 Task: Add a condition where "Priority Is High" in new tickets in your groups.
Action: Mouse moved to (91, 374)
Screenshot: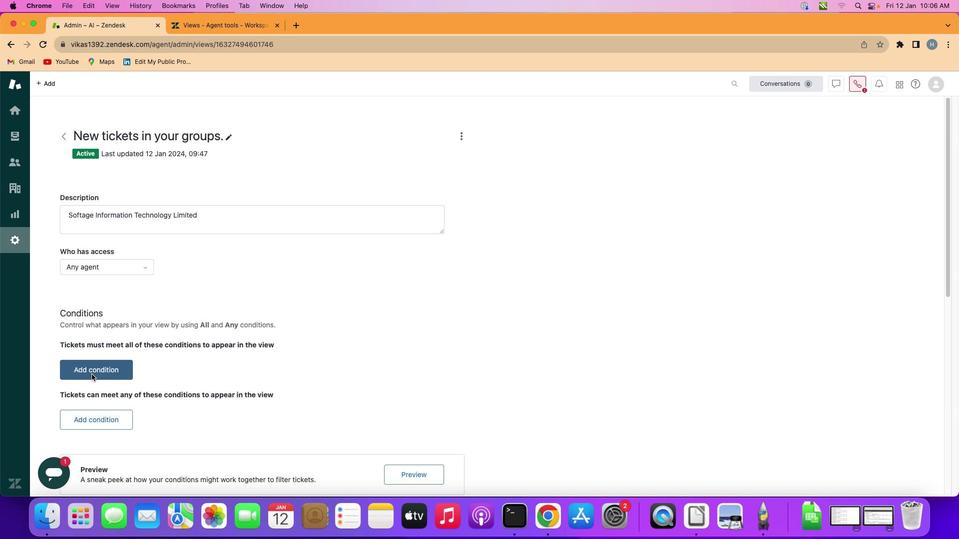 
Action: Mouse pressed left at (91, 374)
Screenshot: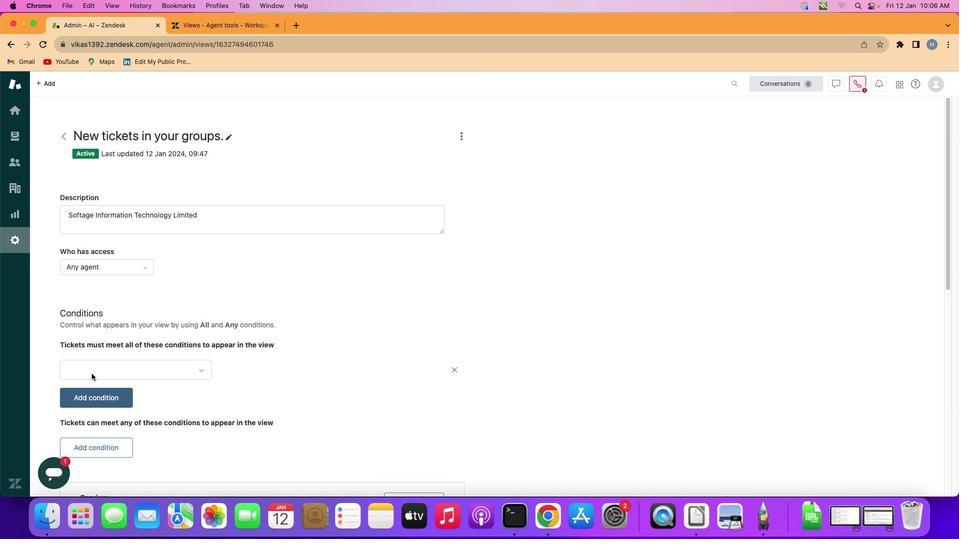 
Action: Mouse moved to (180, 368)
Screenshot: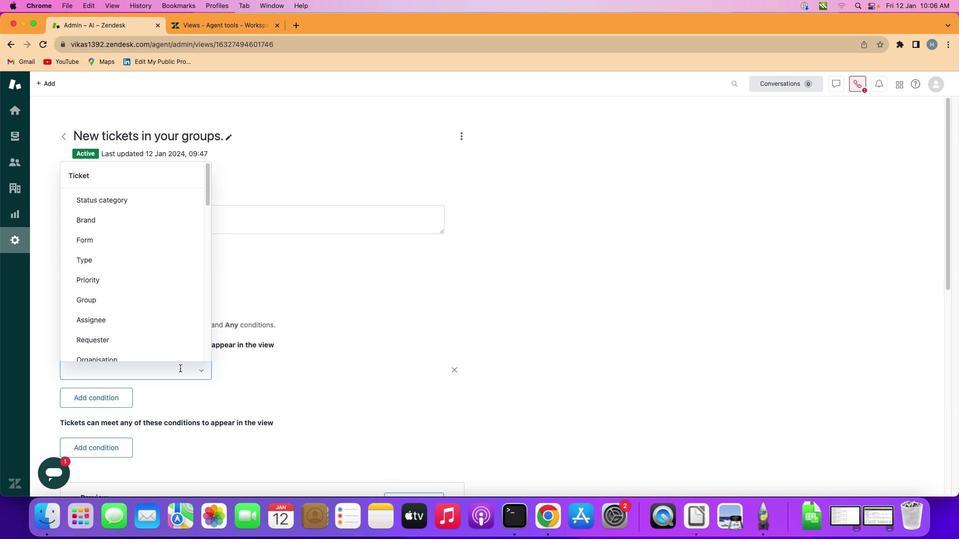 
Action: Mouse pressed left at (180, 368)
Screenshot: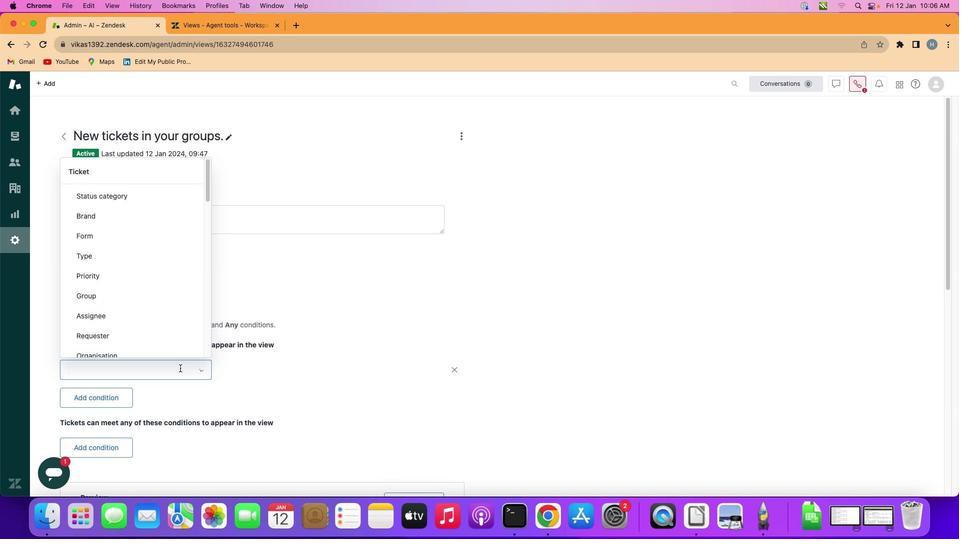
Action: Mouse moved to (160, 274)
Screenshot: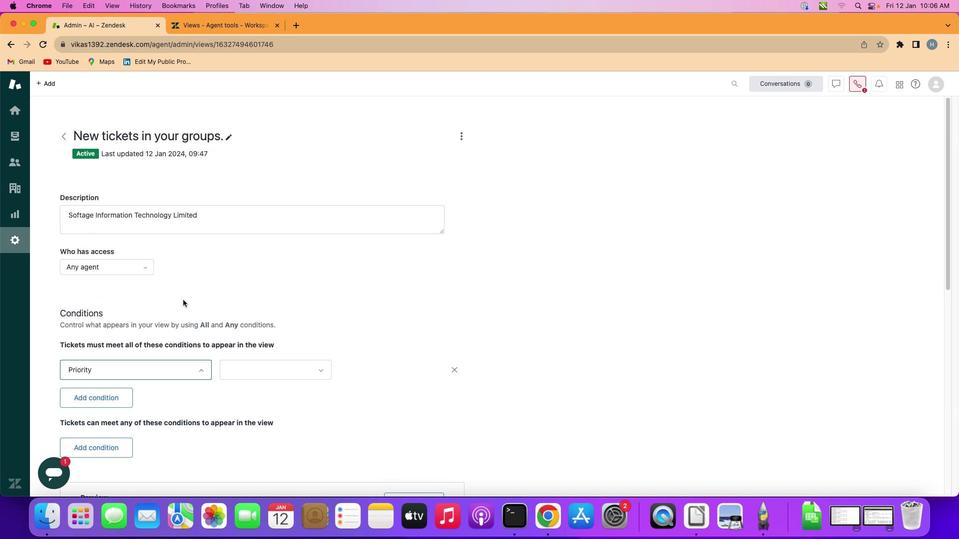 
Action: Mouse pressed left at (160, 274)
Screenshot: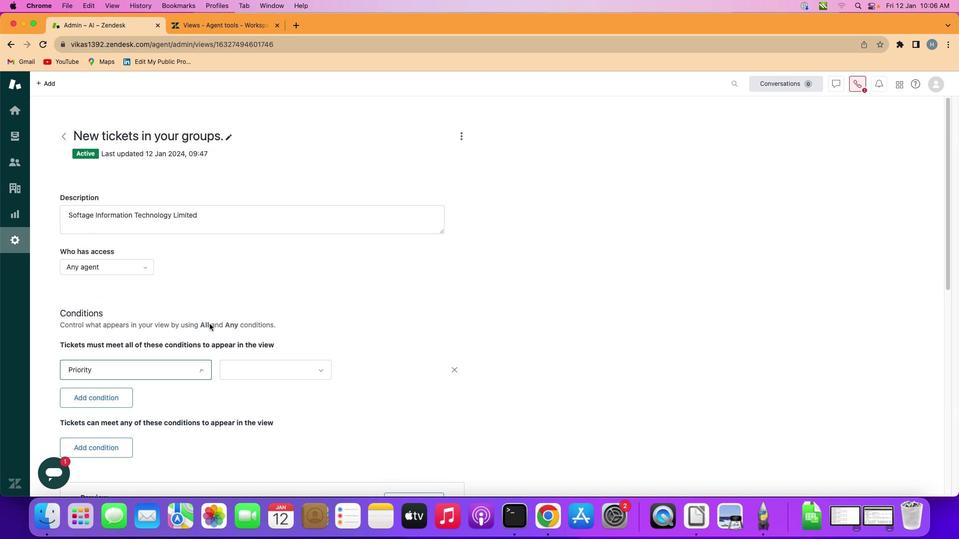 
Action: Mouse moved to (269, 368)
Screenshot: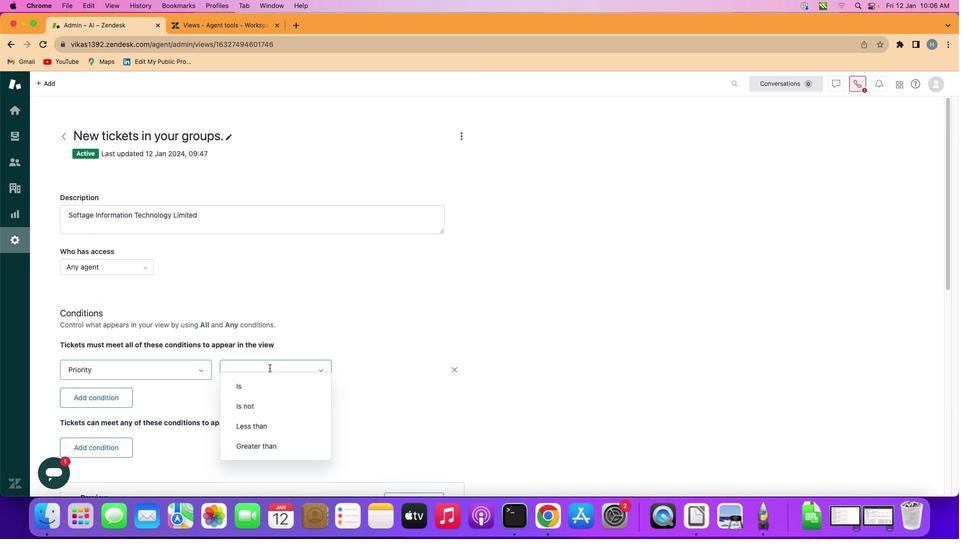 
Action: Mouse pressed left at (269, 368)
Screenshot: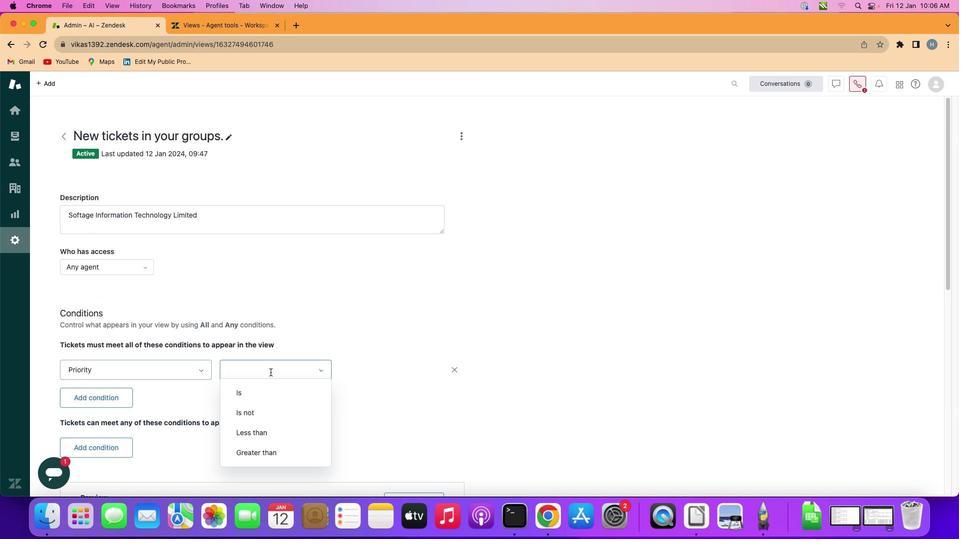 
Action: Mouse moved to (284, 396)
Screenshot: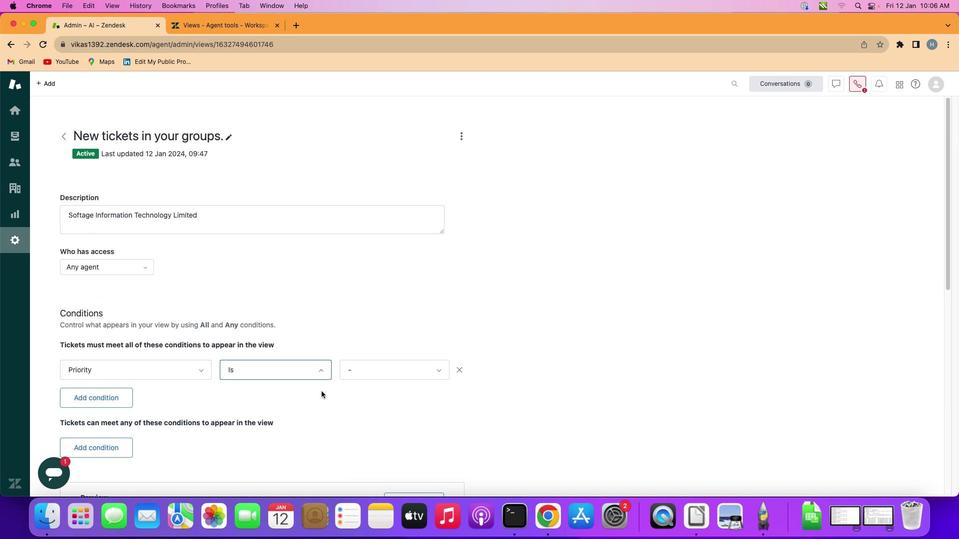 
Action: Mouse pressed left at (284, 396)
Screenshot: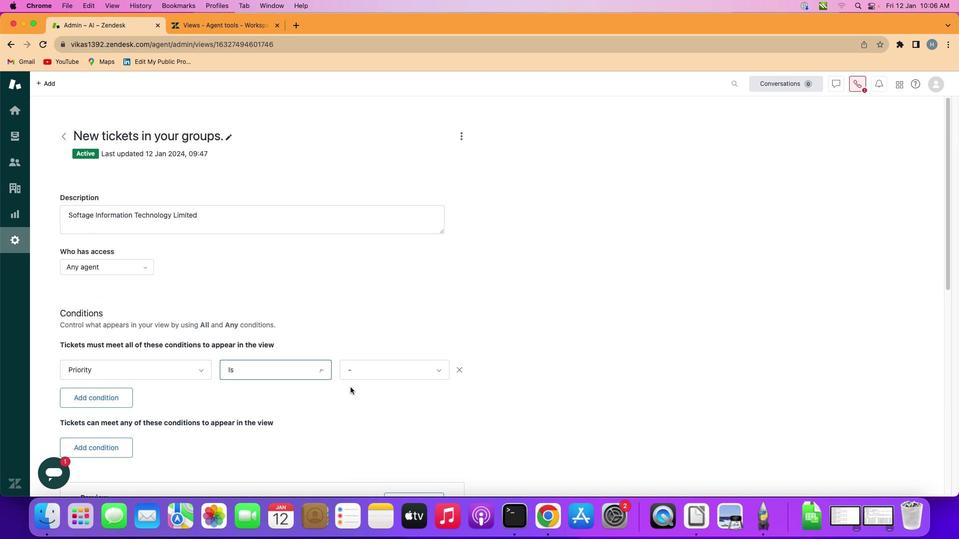 
Action: Mouse moved to (388, 374)
Screenshot: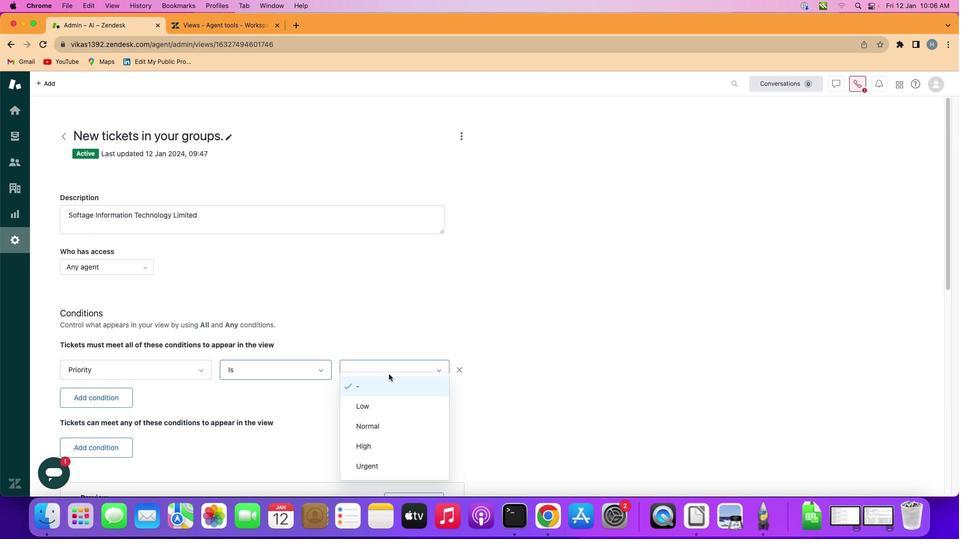 
Action: Mouse pressed left at (388, 374)
Screenshot: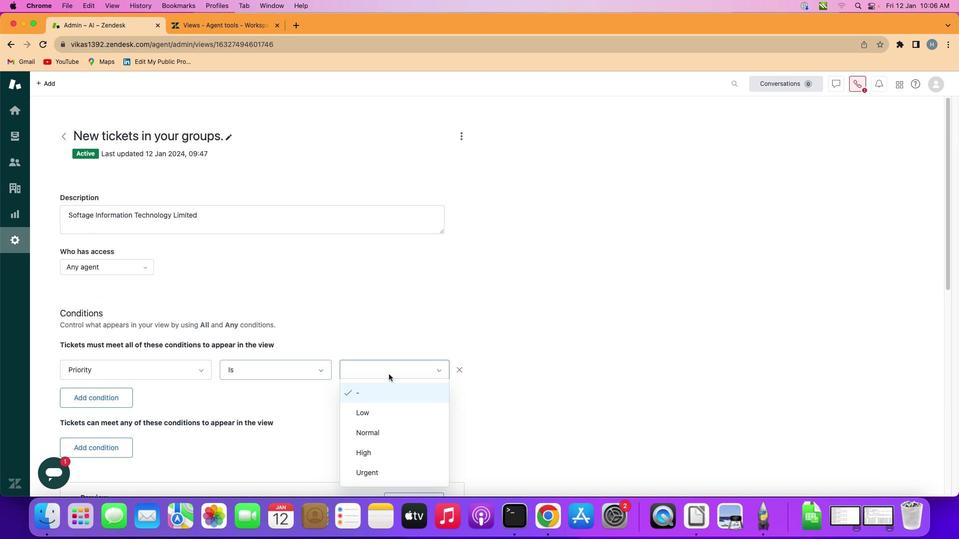 
Action: Mouse moved to (397, 450)
Screenshot: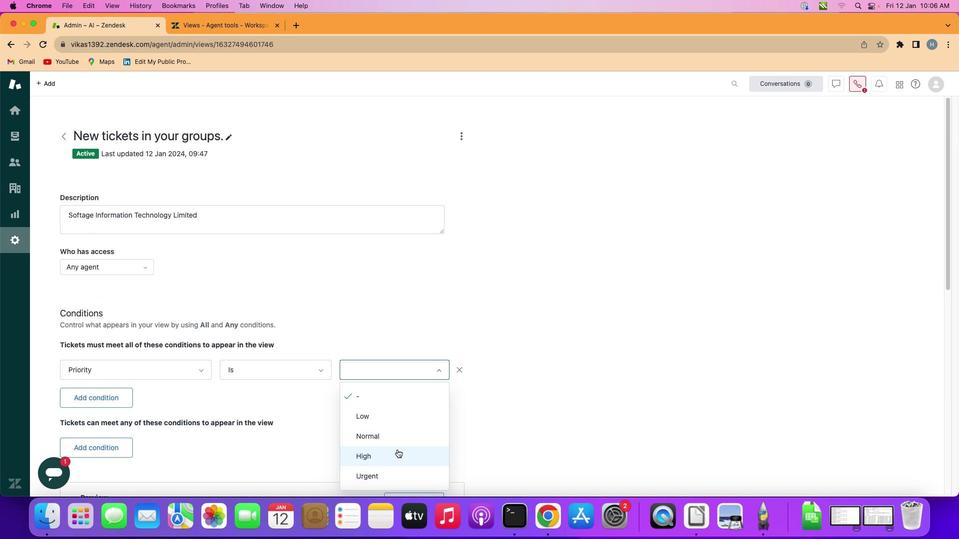 
Action: Mouse pressed left at (397, 450)
Screenshot: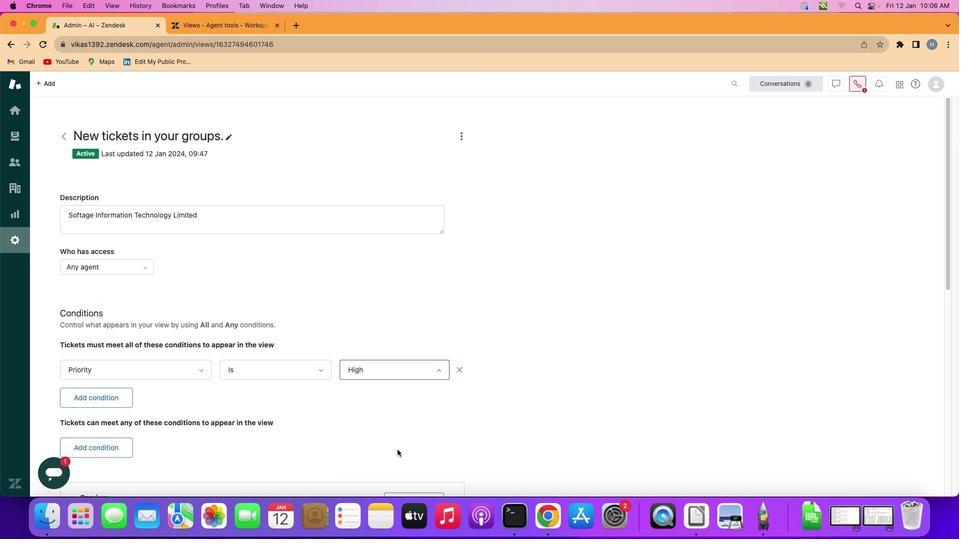 
Action: Mouse moved to (397, 450)
Screenshot: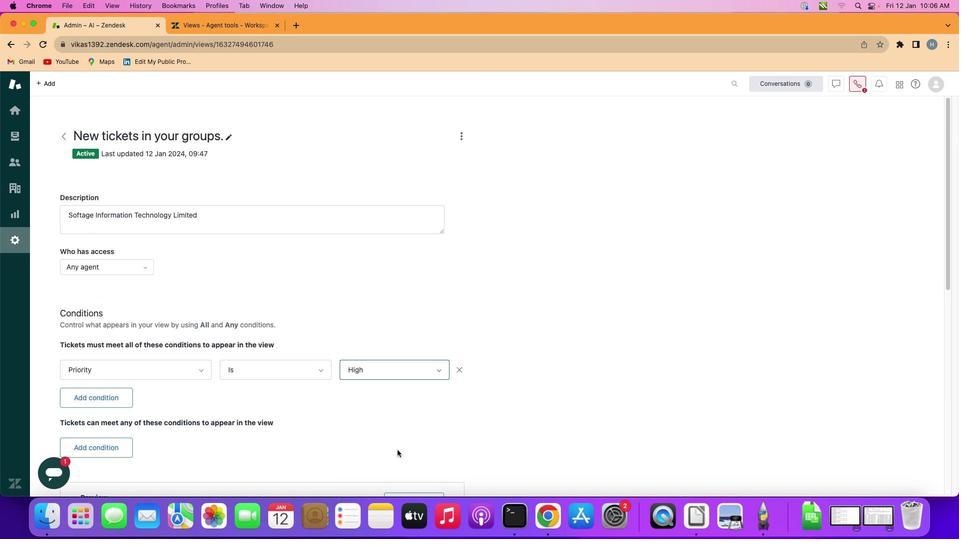 
